 Task: Create in the project TransportWorks in Backlog an issue 'Integration with third-party API not functioning as expected', assign it to team member softage.1@softage.net and change the status to IN PROGRESS.
Action: Mouse moved to (200, 55)
Screenshot: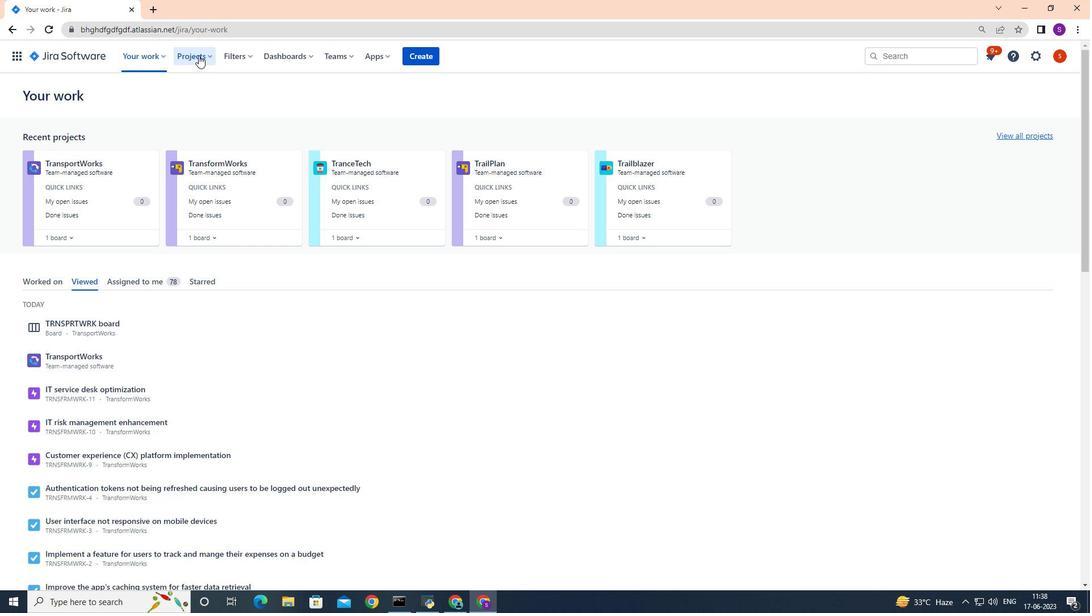 
Action: Mouse pressed left at (200, 55)
Screenshot: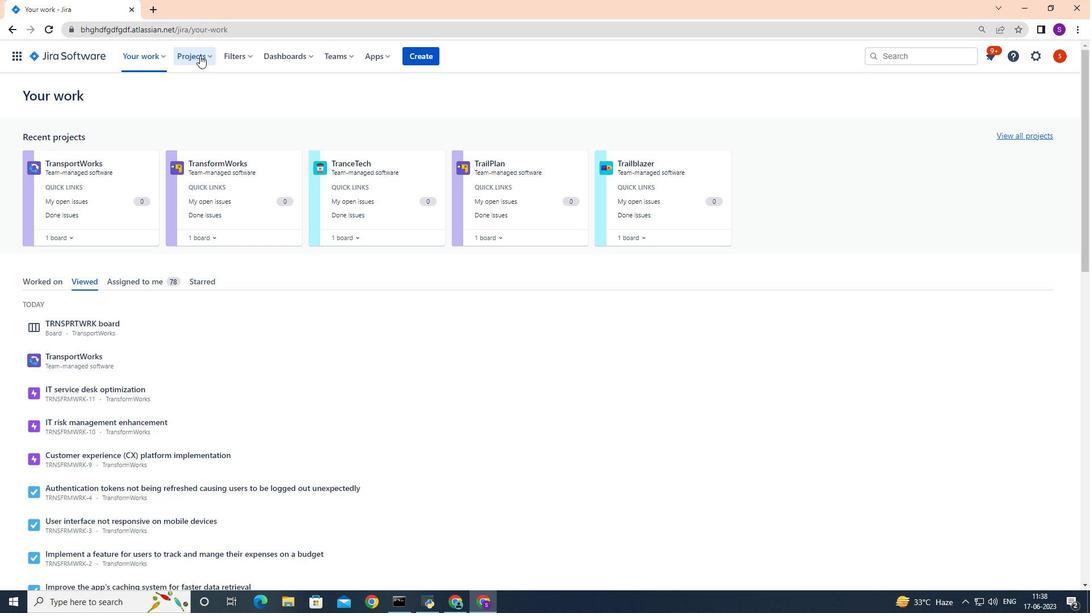 
Action: Mouse moved to (221, 101)
Screenshot: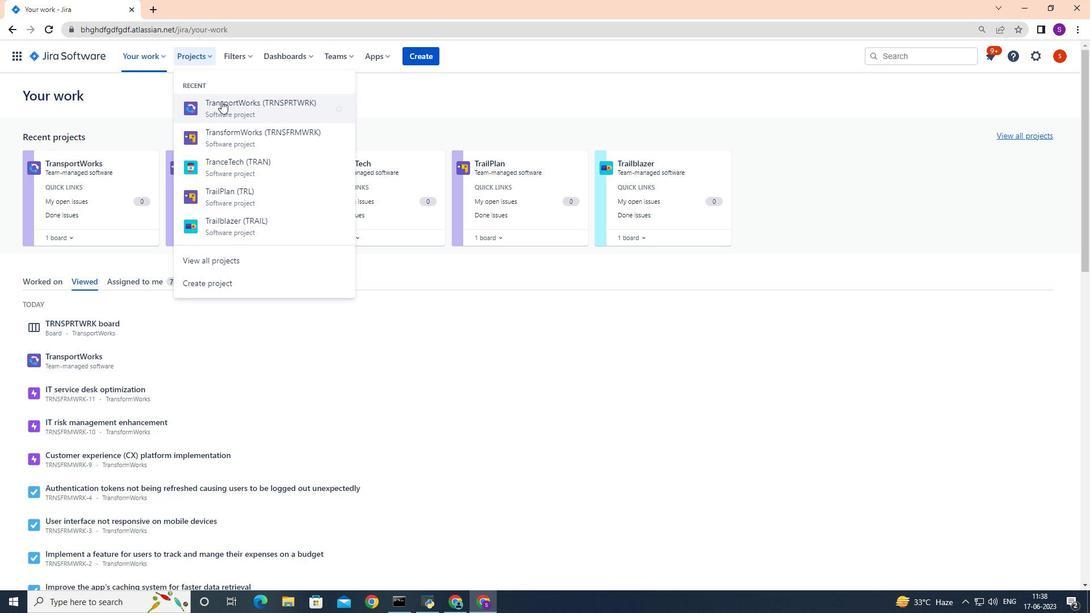 
Action: Mouse pressed left at (221, 101)
Screenshot: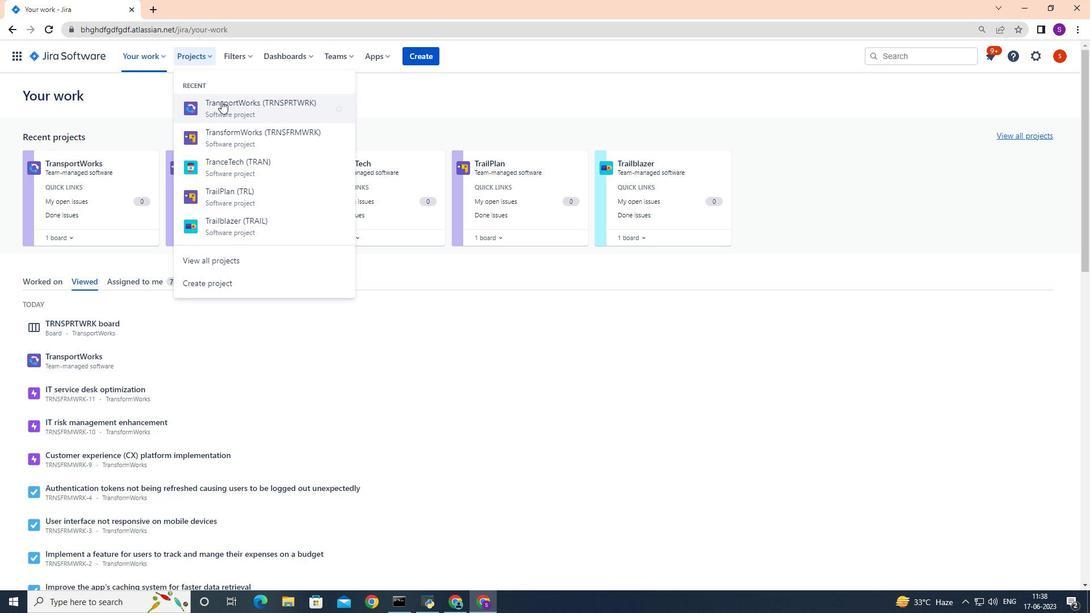 
Action: Mouse moved to (86, 169)
Screenshot: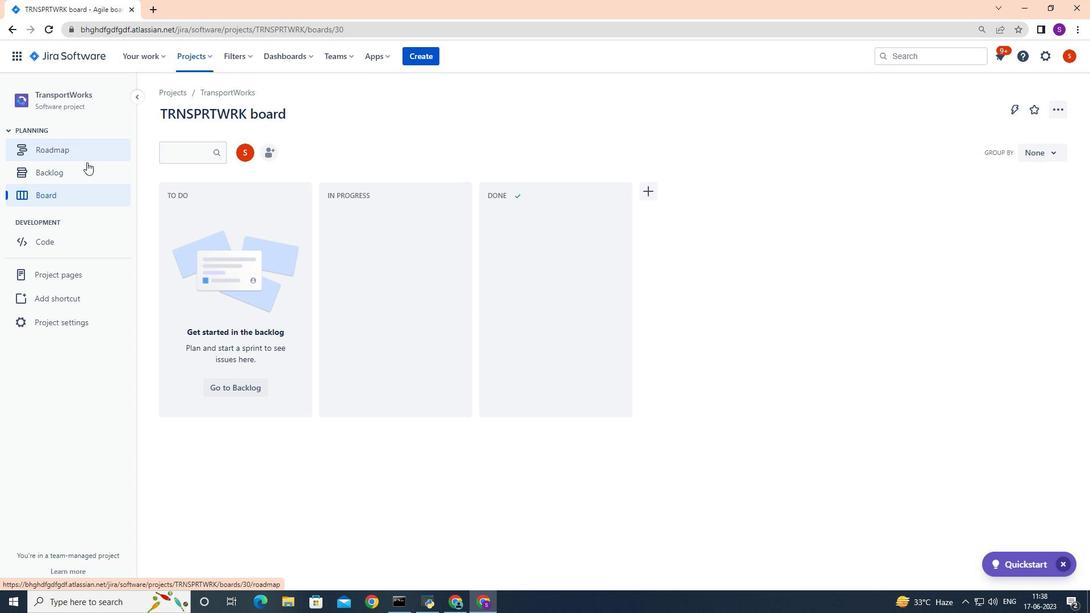 
Action: Mouse pressed left at (86, 169)
Screenshot: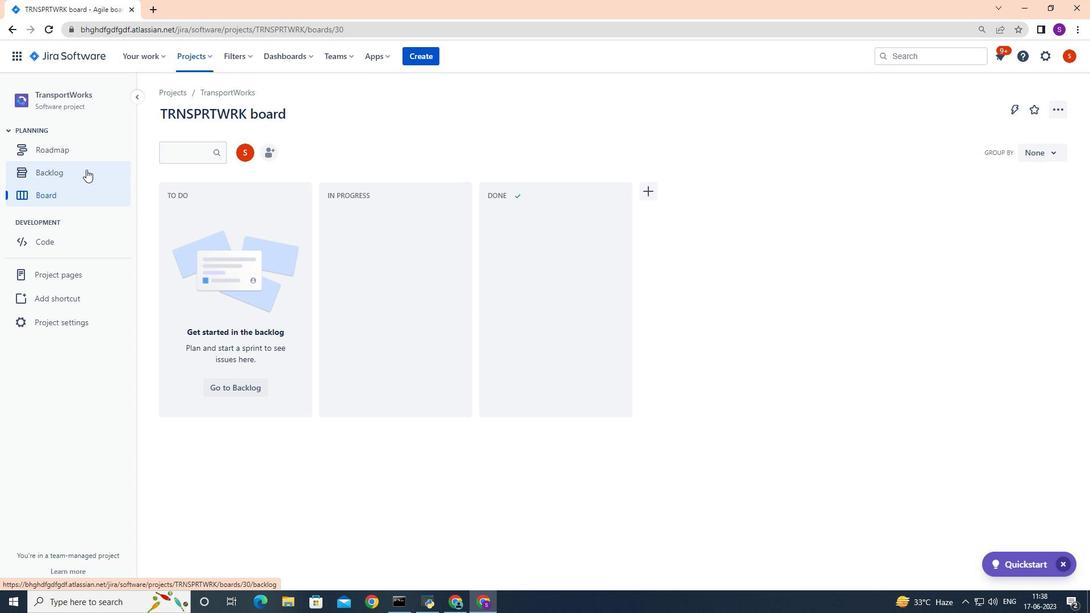 
Action: Mouse moved to (195, 254)
Screenshot: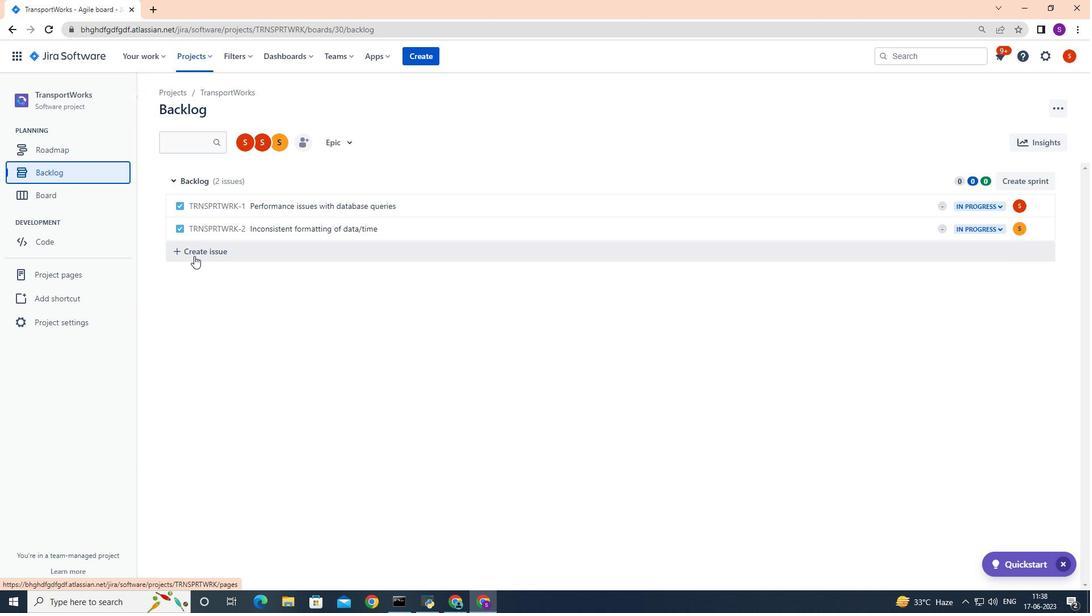 
Action: Mouse pressed left at (195, 254)
Screenshot: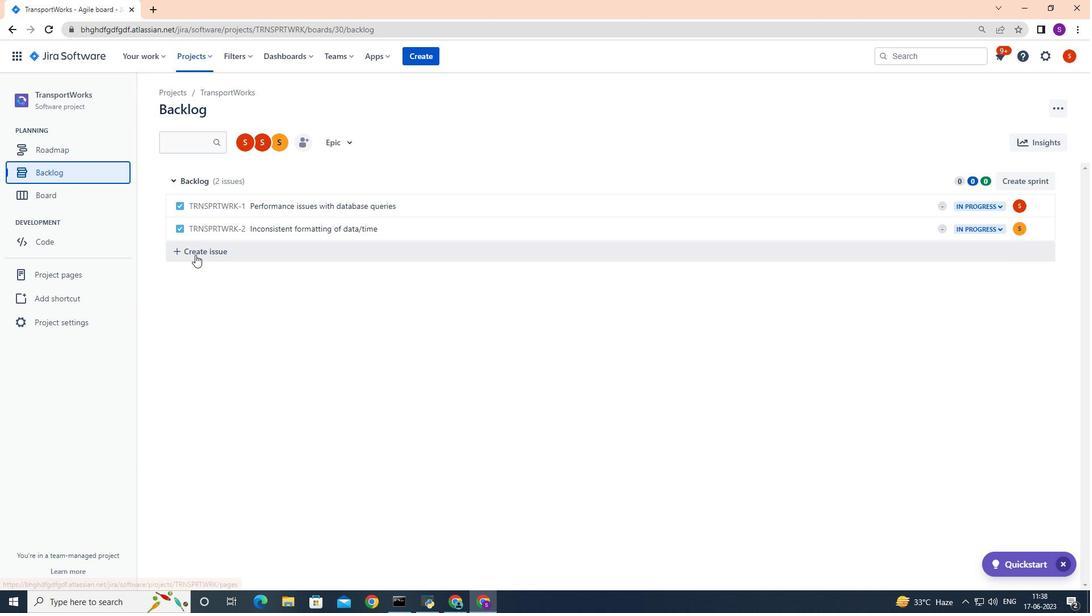 
Action: Key pressed <Key.shift>Inter<Key.backspace>gration<Key.space>with<Key.space>third-party<Key.space><Key.shift>A<Key.shift>Pi<Key.space><Key.backspace><Key.backspace><Key.shift><Key.shift><Key.shift><Key.shift><Key.shift><Key.shift><Key.shift><Key.shift><Key.shift><Key.shift><Key.shift><Key.shift><Key.shift><Key.shift><Key.shift><Key.shift><Key.shift><Key.shift>I<Key.space>not<Key.space>functioning<Key.space>as.<Key.space><Key.backspace><Key.backspace><Key.space>expected<Key.enter>
Screenshot: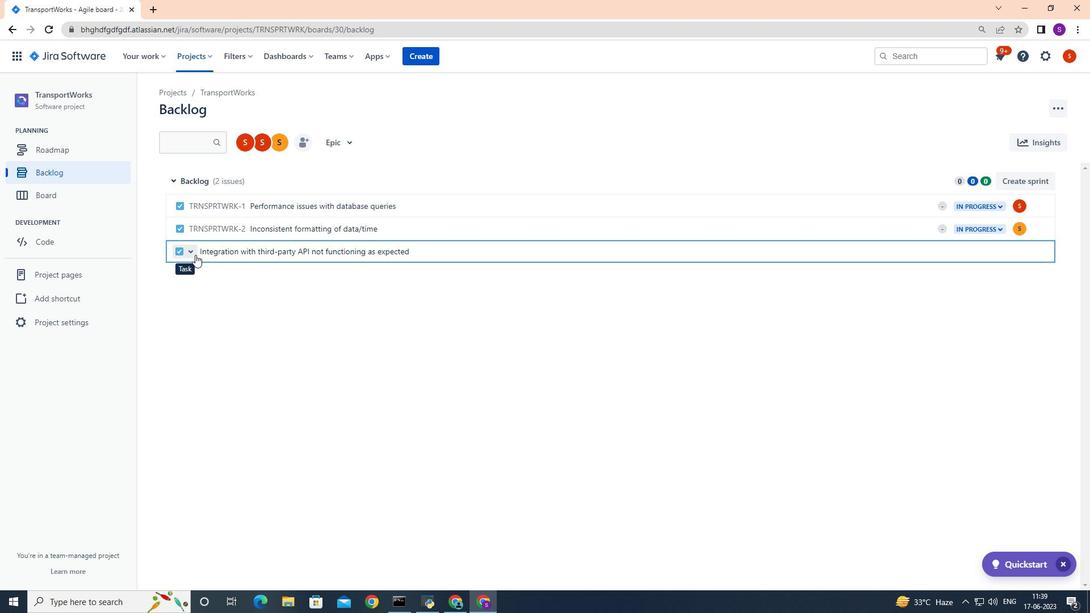 
Action: Mouse moved to (1019, 252)
Screenshot: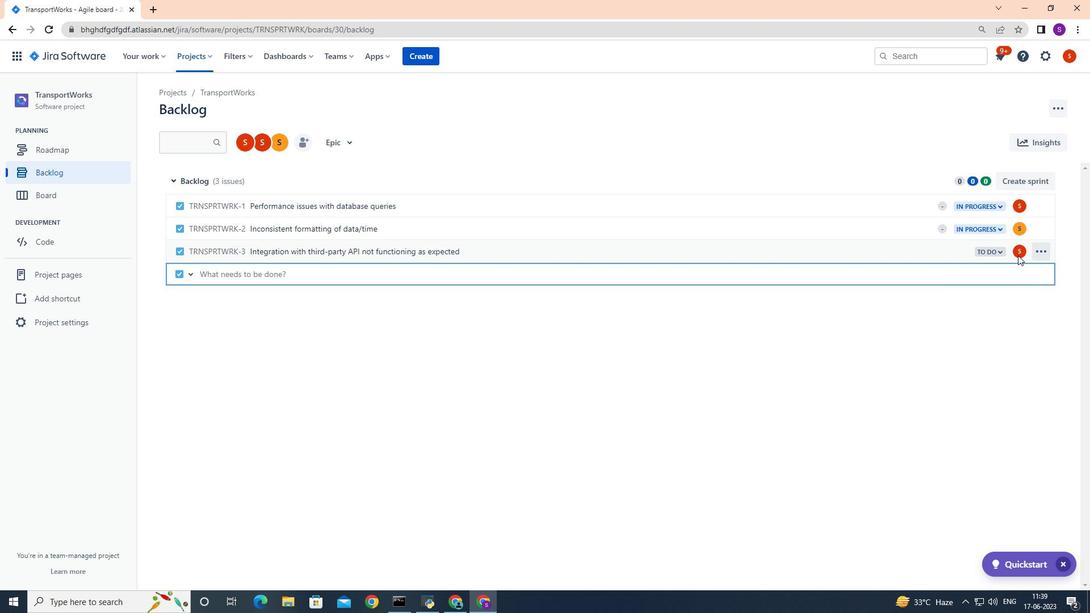 
Action: Mouse pressed left at (1019, 252)
Screenshot: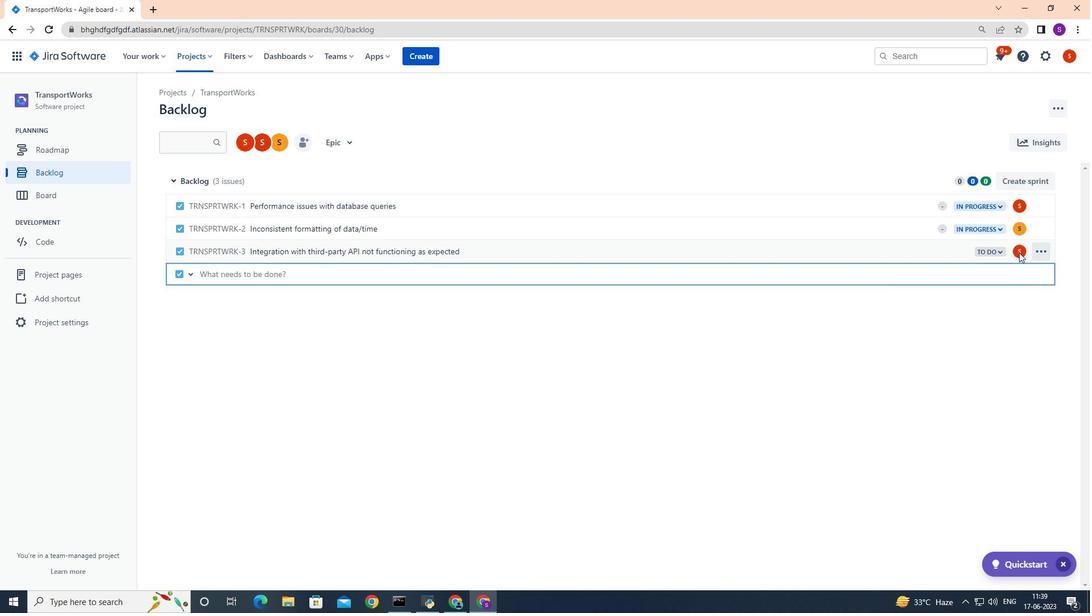 
Action: Mouse moved to (1014, 245)
Screenshot: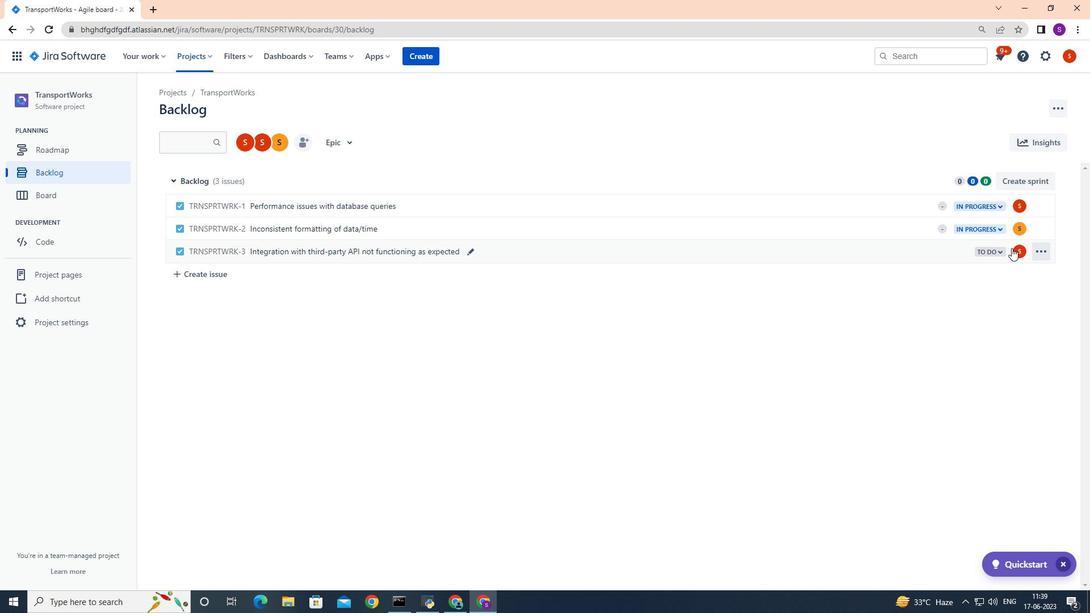 
Action: Mouse pressed left at (1014, 245)
Screenshot: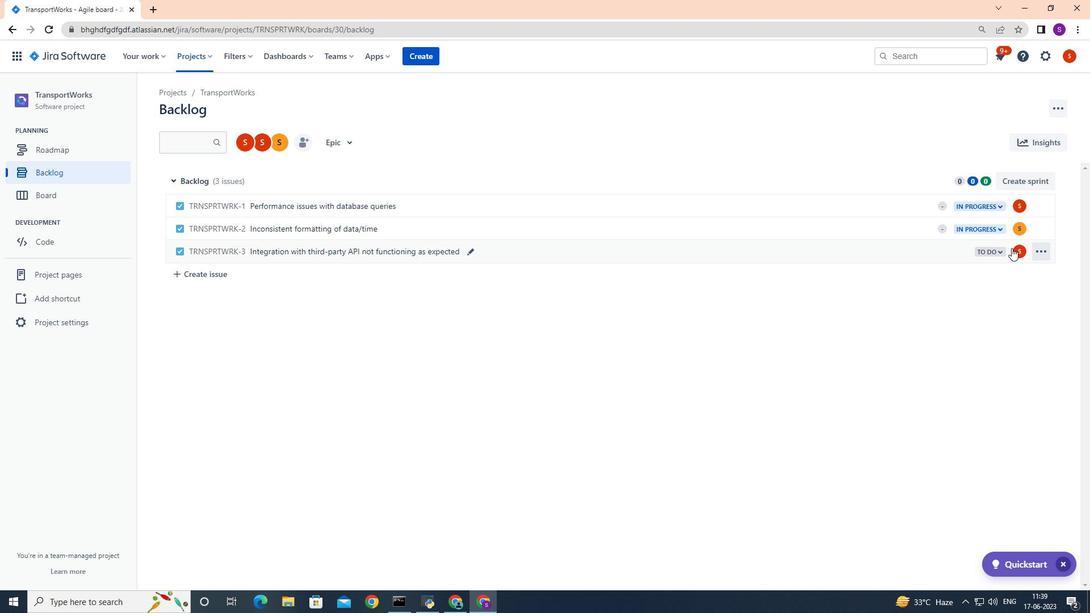 
Action: Mouse moved to (1010, 249)
Screenshot: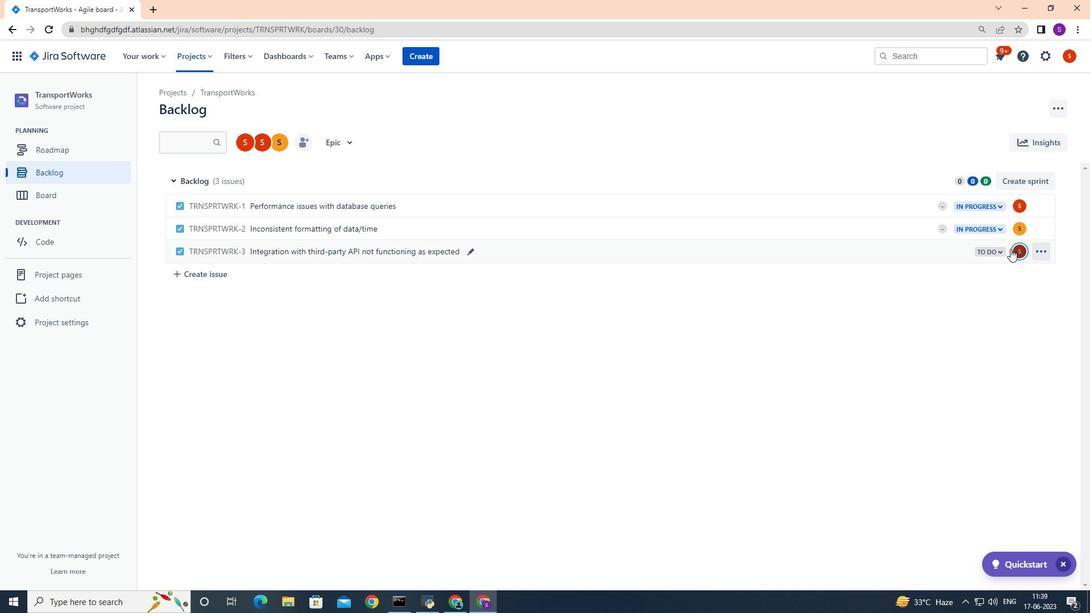 
Action: Key pressed softaf<Key.backspace>ge.1
Screenshot: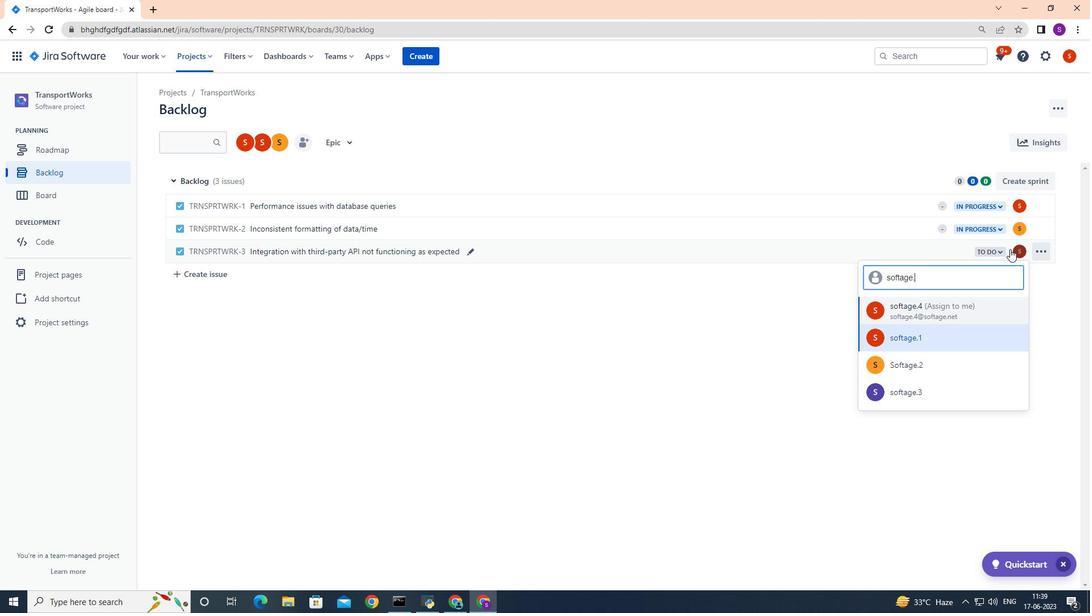 
Action: Mouse moved to (913, 334)
Screenshot: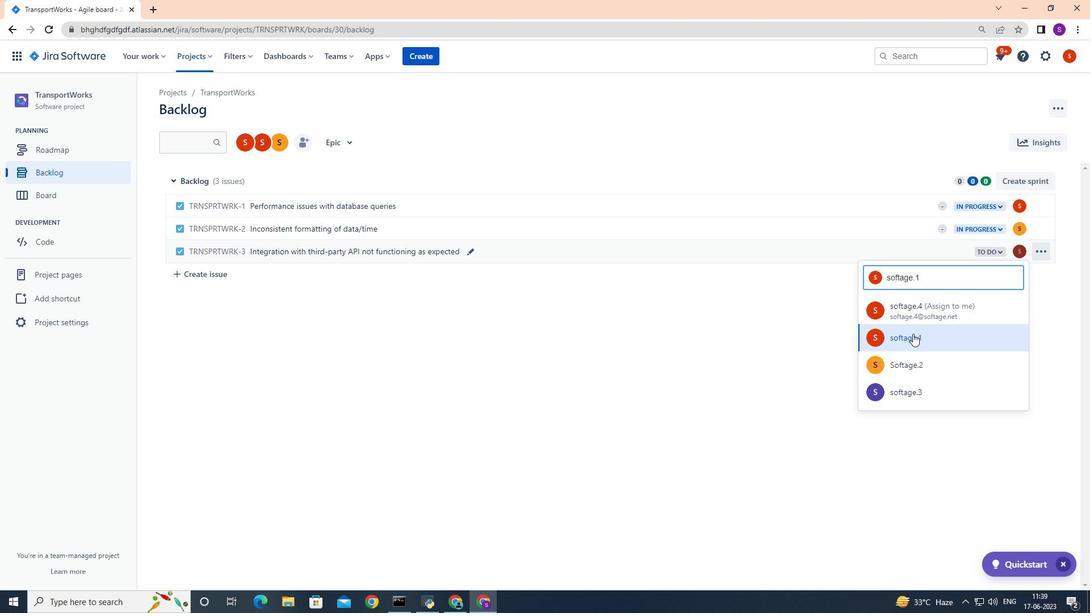 
Action: Mouse pressed left at (913, 334)
Screenshot: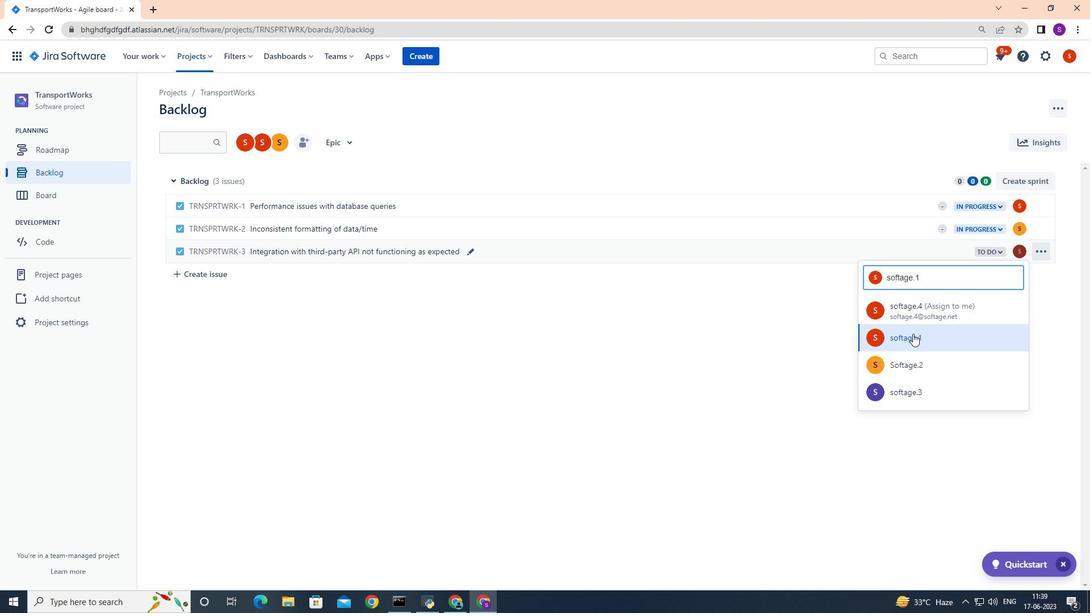 
Action: Mouse moved to (1001, 250)
Screenshot: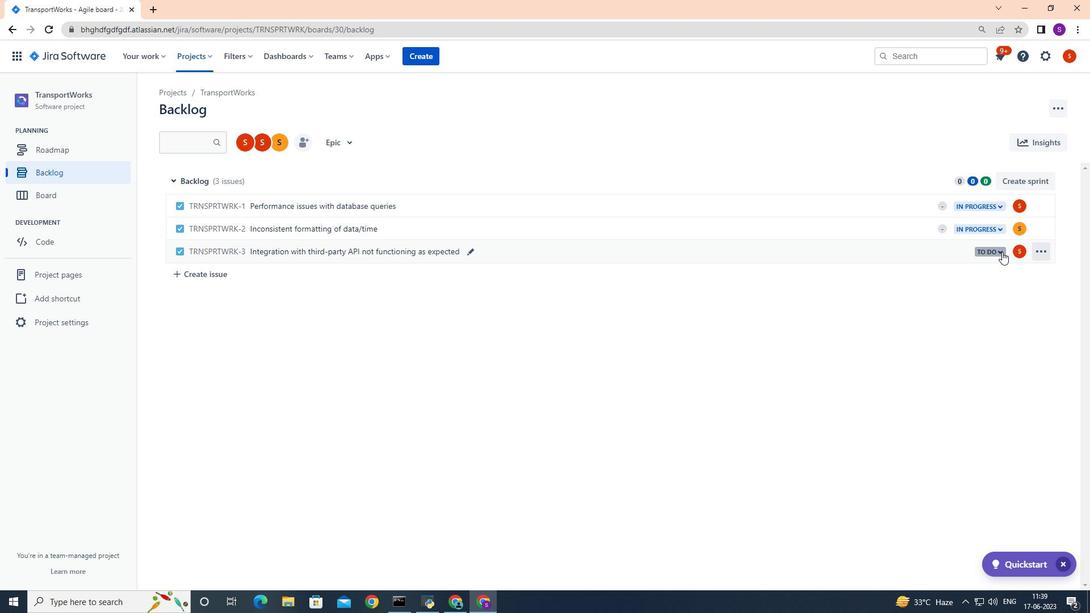 
Action: Mouse pressed left at (1001, 250)
Screenshot: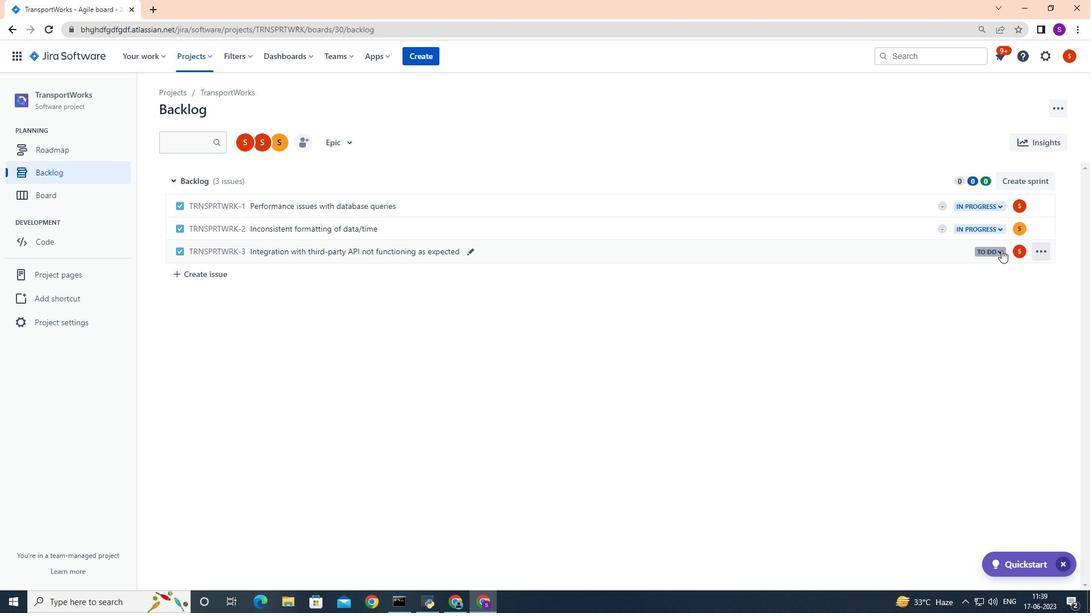 
Action: Mouse moved to (951, 270)
Screenshot: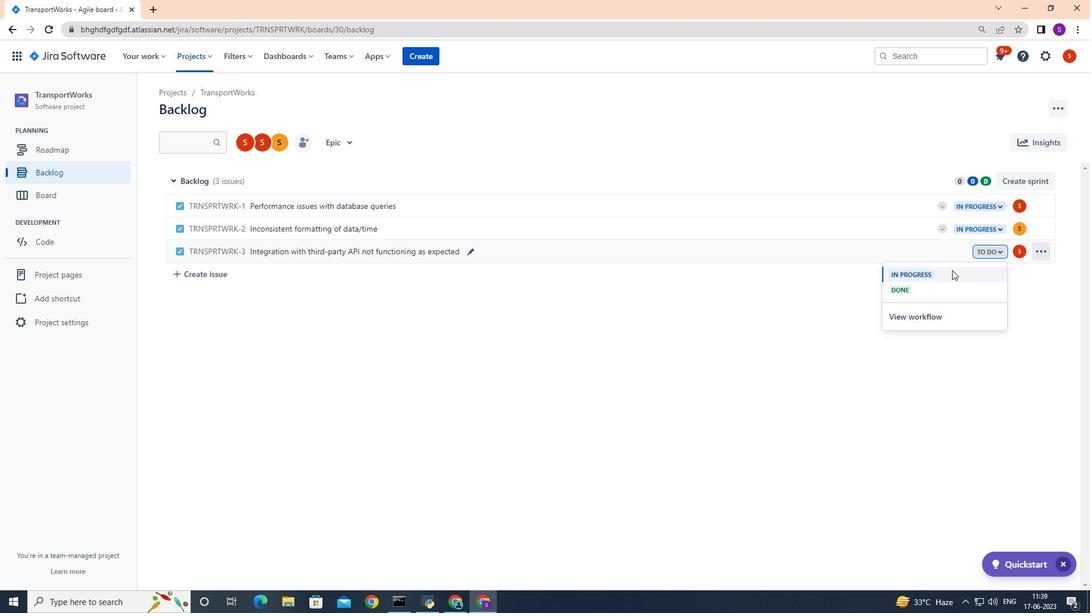 
Action: Mouse pressed left at (951, 270)
Screenshot: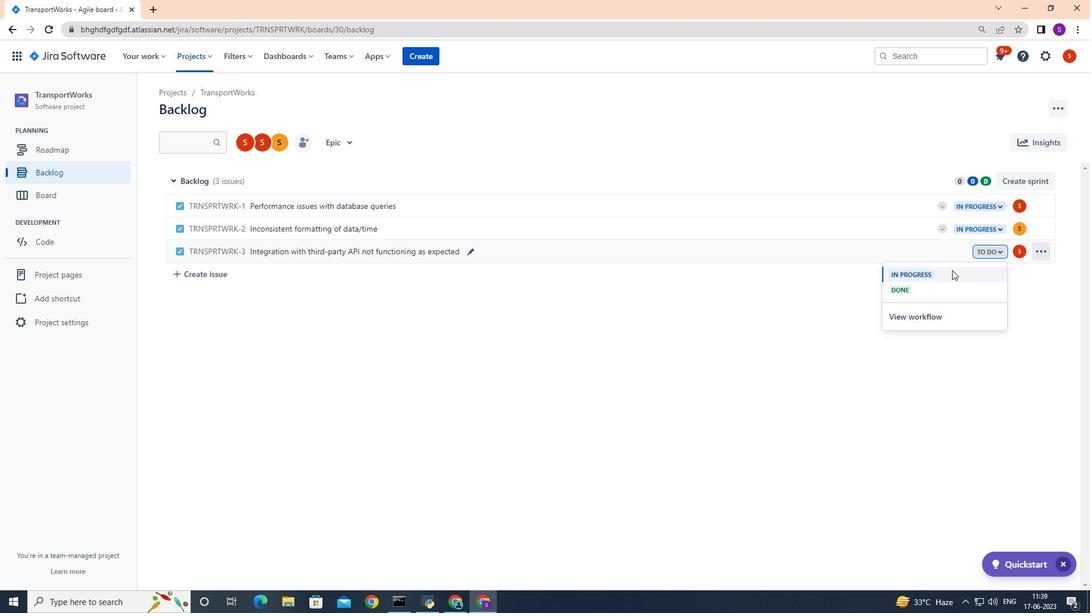 
Action: Mouse moved to (874, 291)
Screenshot: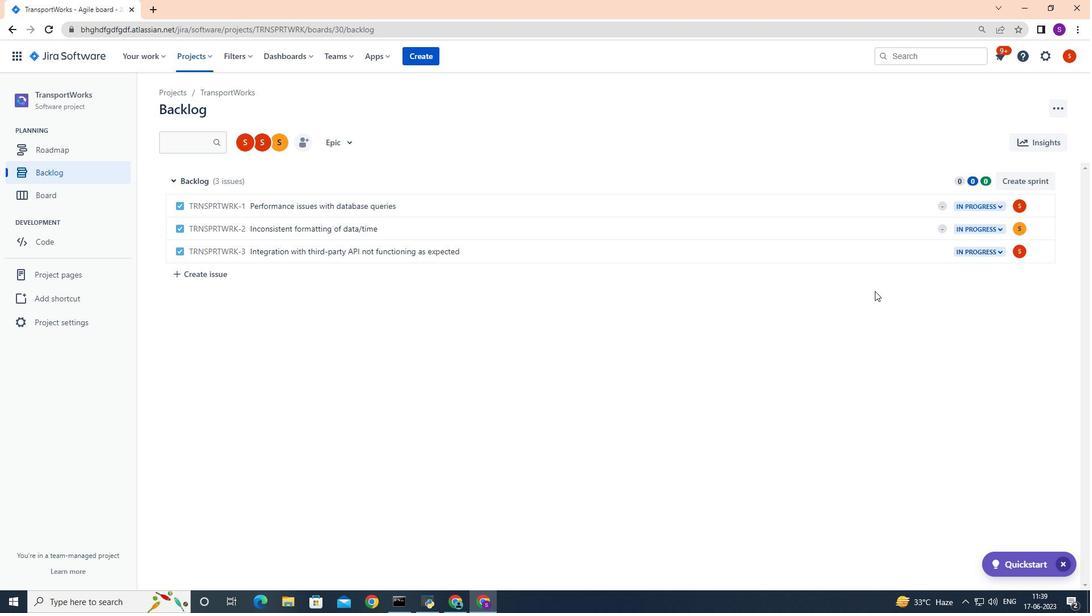 
